 Task: Find the closest national park to Salt Lake City, Utah, and Jackson, Wyoming.
Action: Mouse moved to (96, 88)
Screenshot: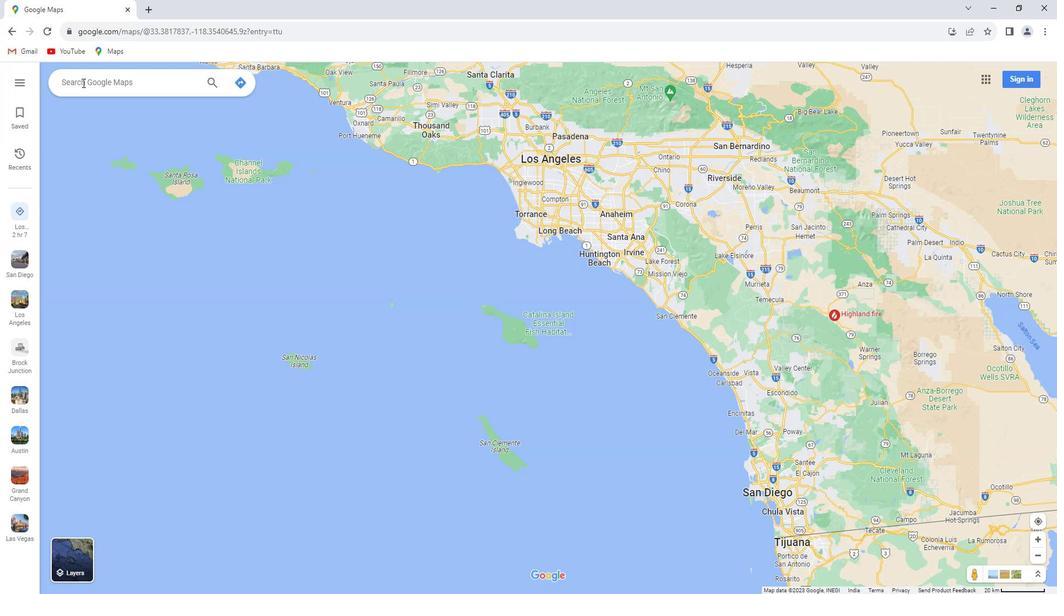 
Action: Mouse pressed left at (96, 88)
Screenshot: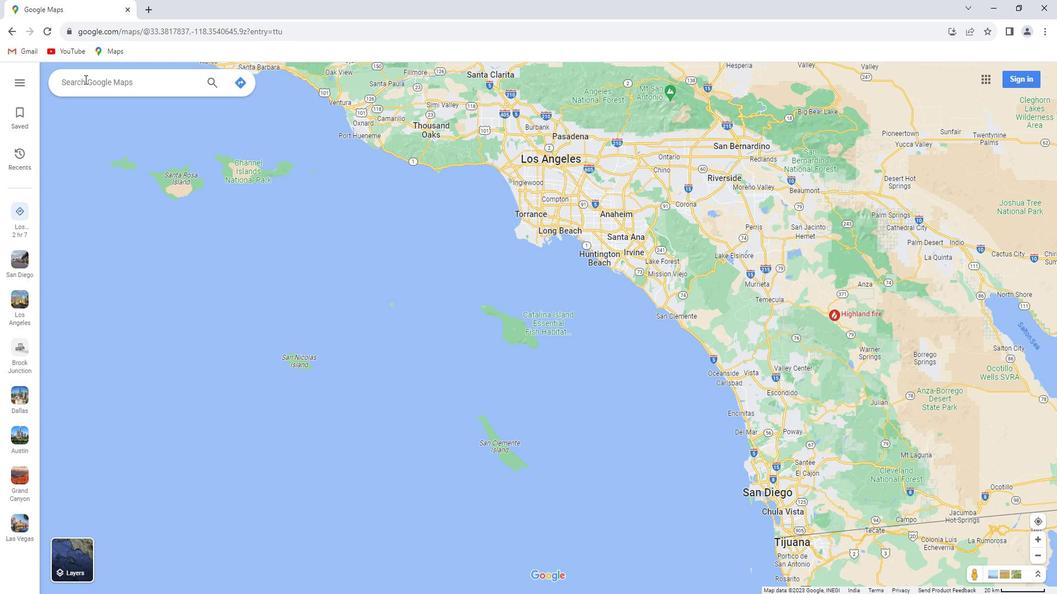 
Action: Key pressed <Key.shift>Salt<Key.space><Key.shift>lake<Key.space><Key.shift>City,<Key.space><Key.shift>Utah
Screenshot: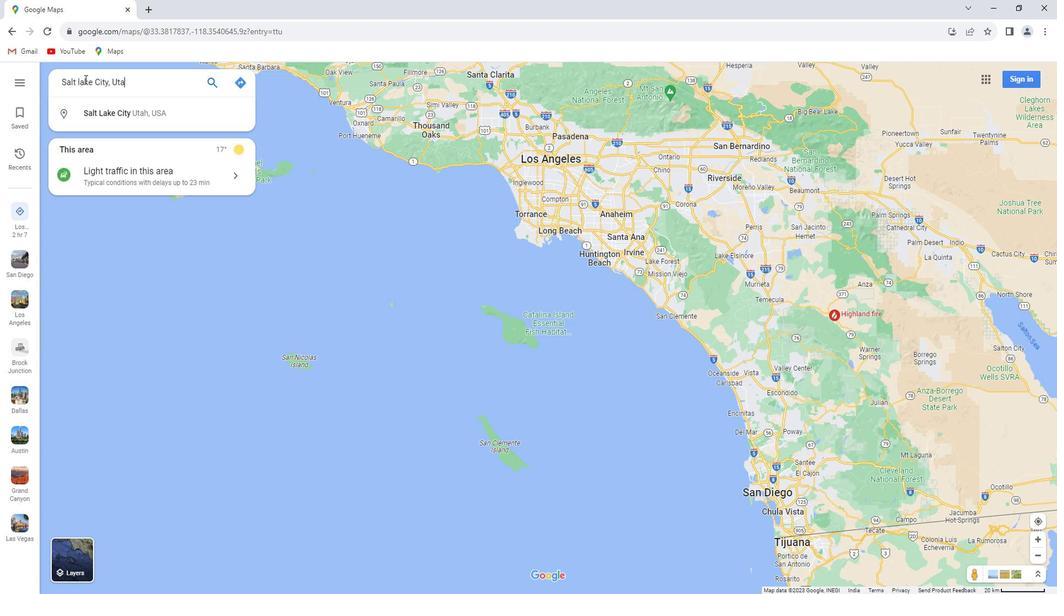 
Action: Mouse moved to (171, 91)
Screenshot: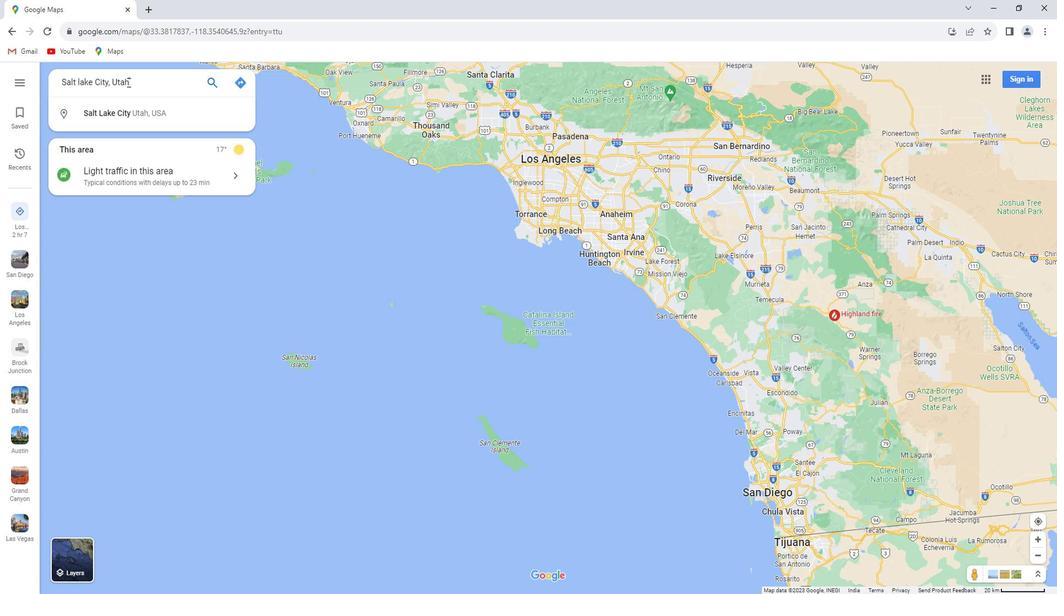 
Action: Key pressed <Key.enter>
Screenshot: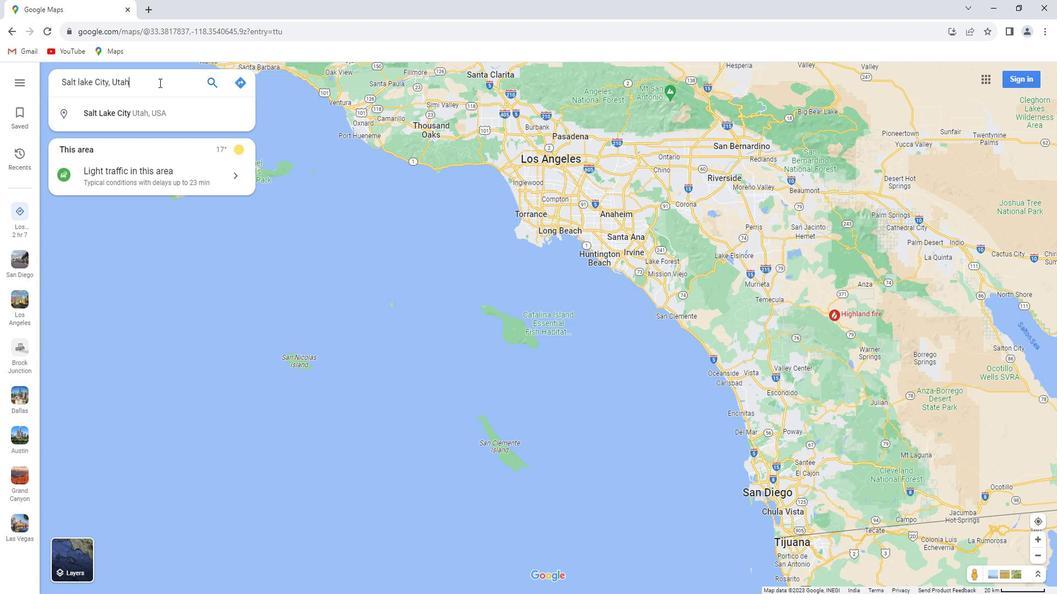 
Action: Mouse moved to (168, 278)
Screenshot: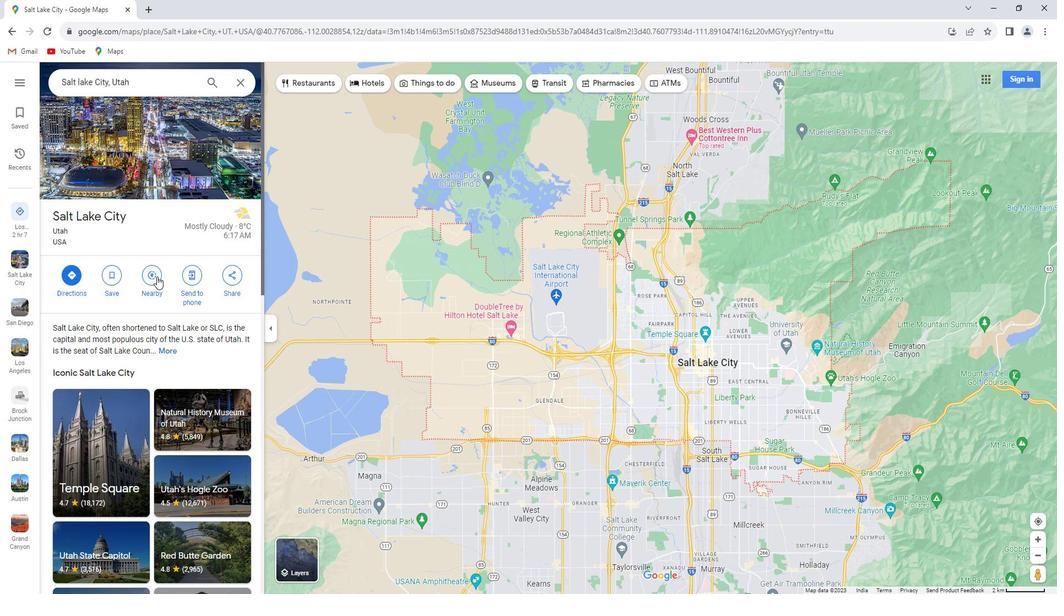 
Action: Mouse pressed left at (168, 278)
Screenshot: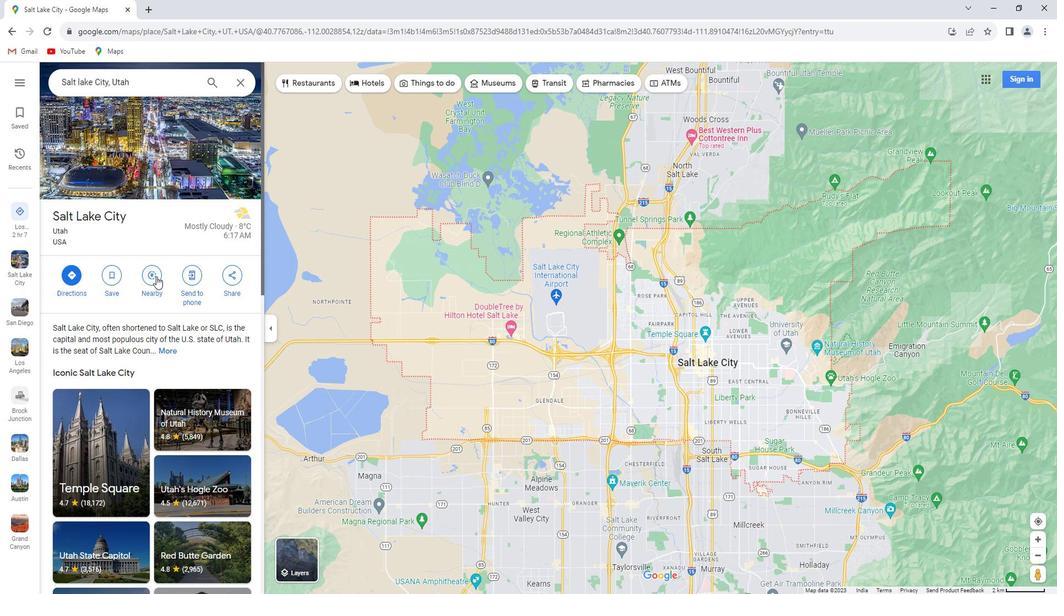 
Action: Key pressed cosest<Key.space>national<Key.space>park<Key.enter>
Screenshot: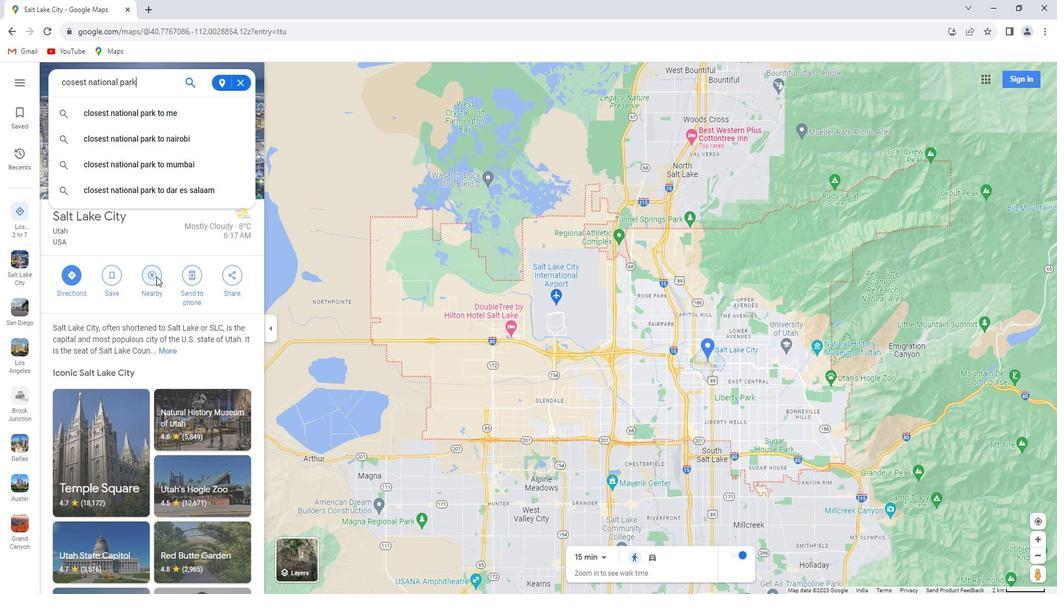
Action: Mouse moved to (256, 93)
Screenshot: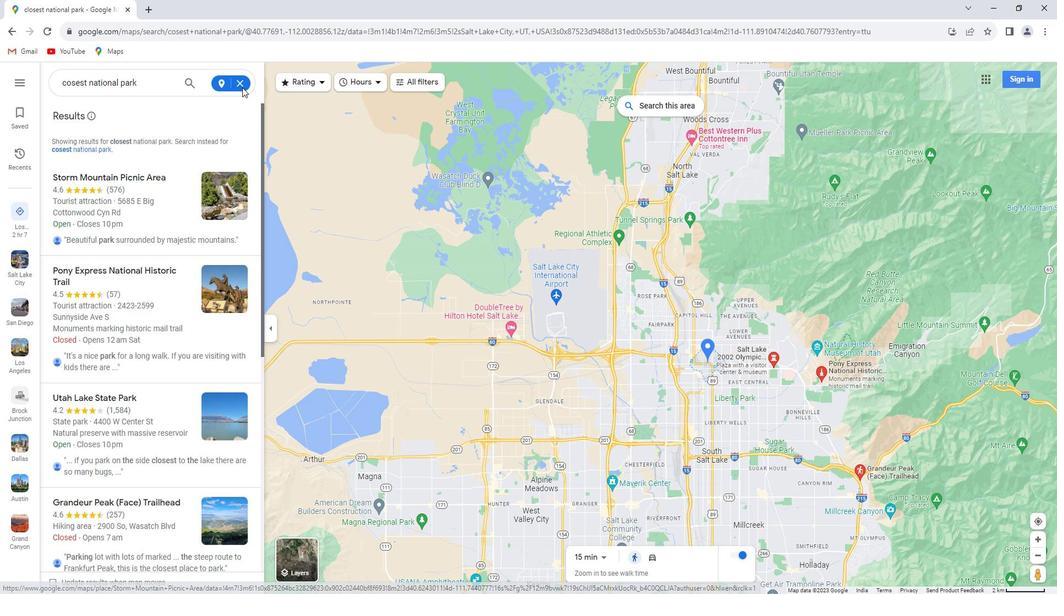 
Action: Mouse pressed left at (256, 93)
Screenshot: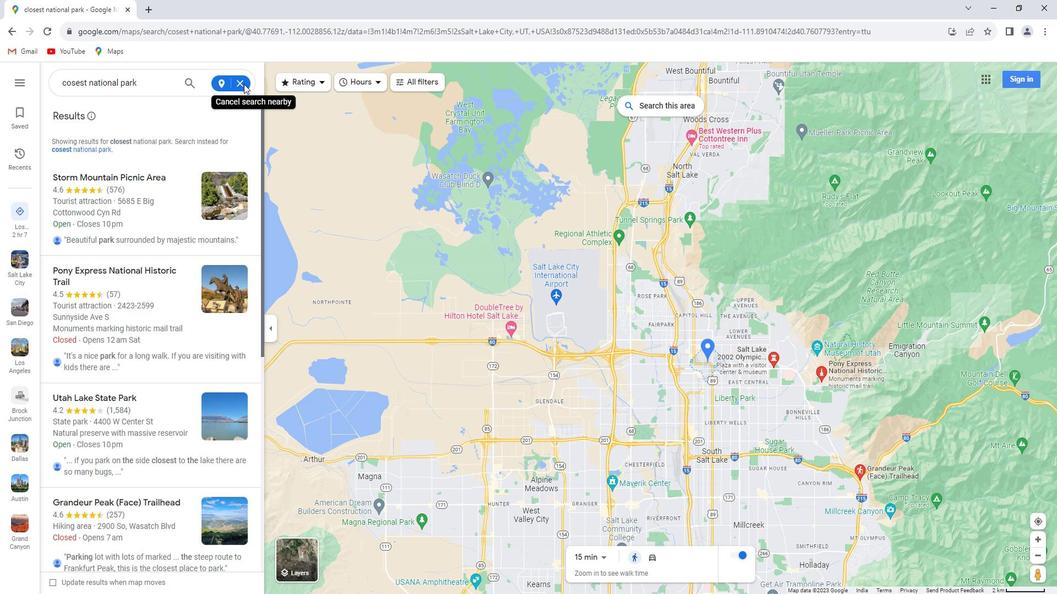 
Action: Mouse moved to (253, 90)
Screenshot: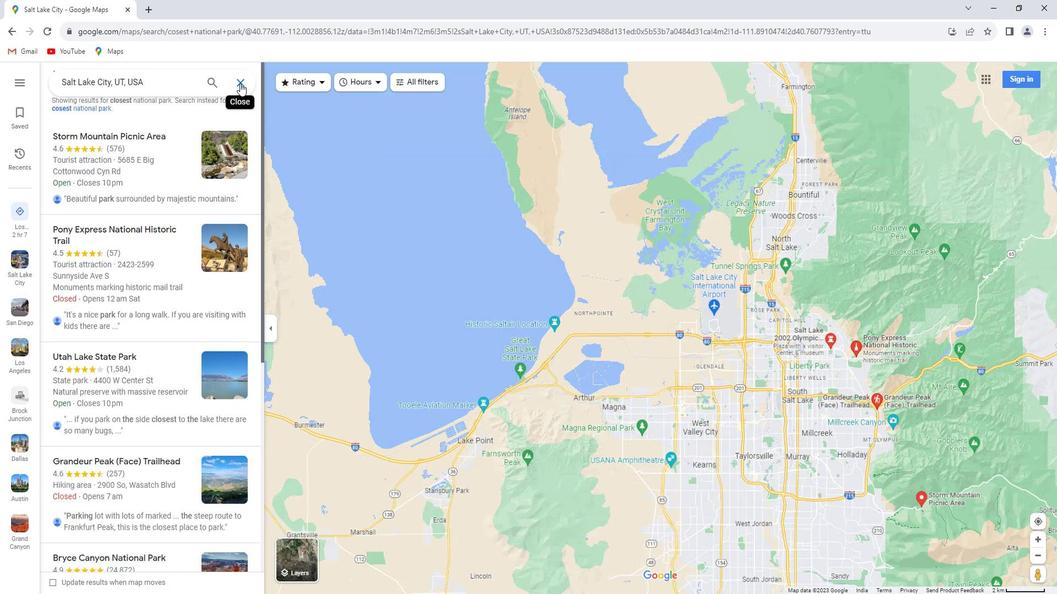 
Action: Mouse pressed left at (253, 90)
Screenshot: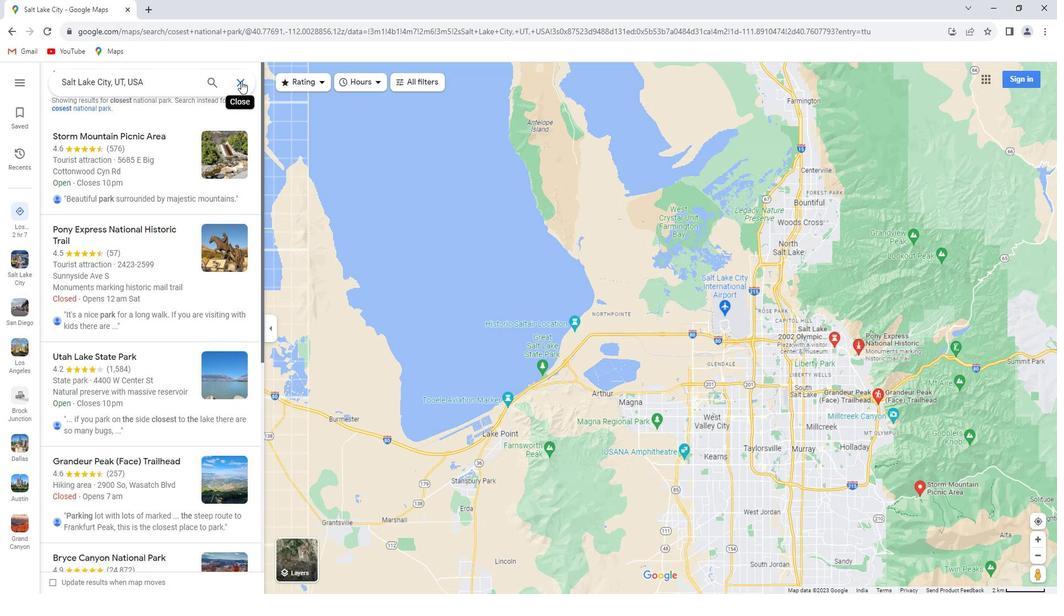 
Action: Mouse moved to (155, 99)
Screenshot: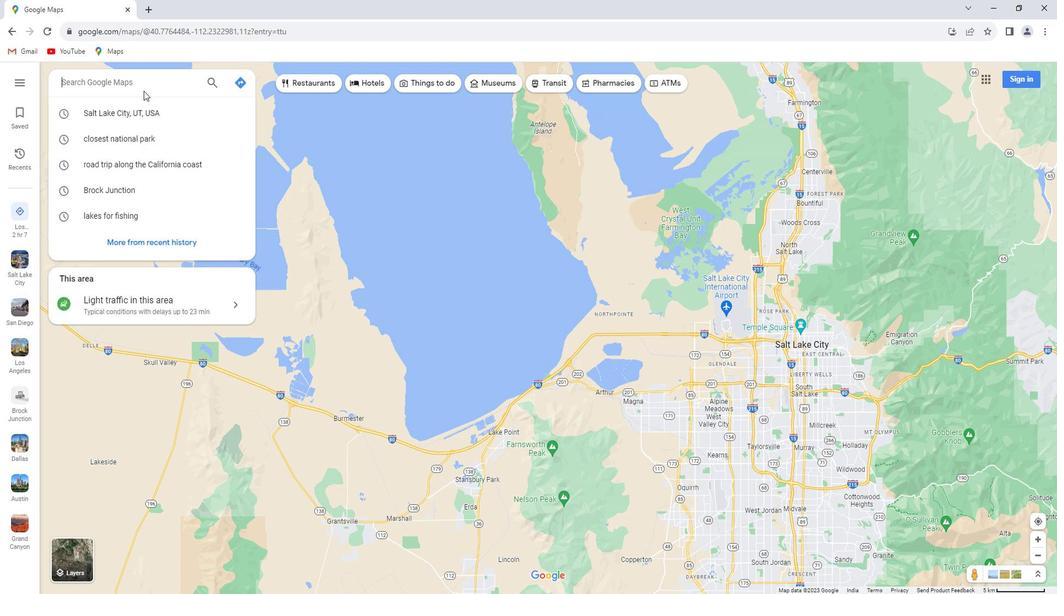 
Action: Key pressed <Key.shift><Key.shift>Jackson,<Key.space><Key.shift>Wyoming<Key.enter>
Screenshot: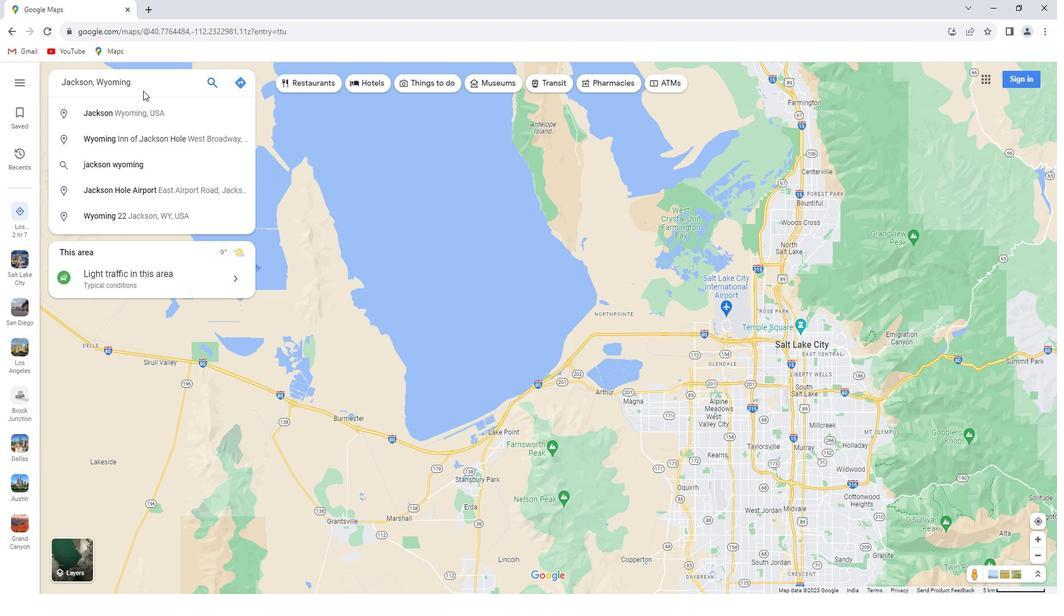 
Action: Mouse moved to (165, 277)
Screenshot: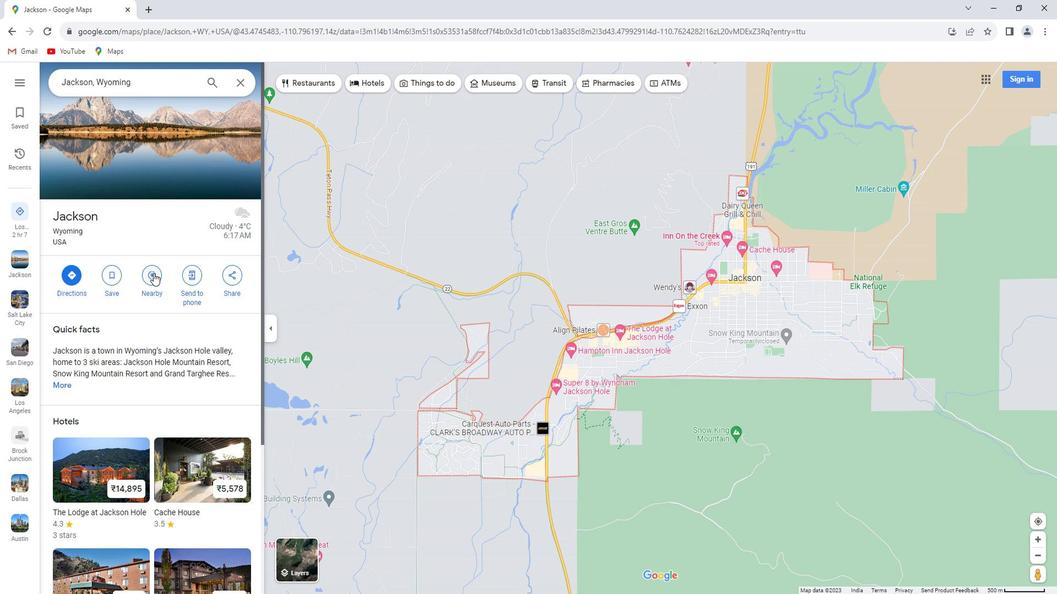 
Action: Mouse pressed left at (165, 277)
Screenshot: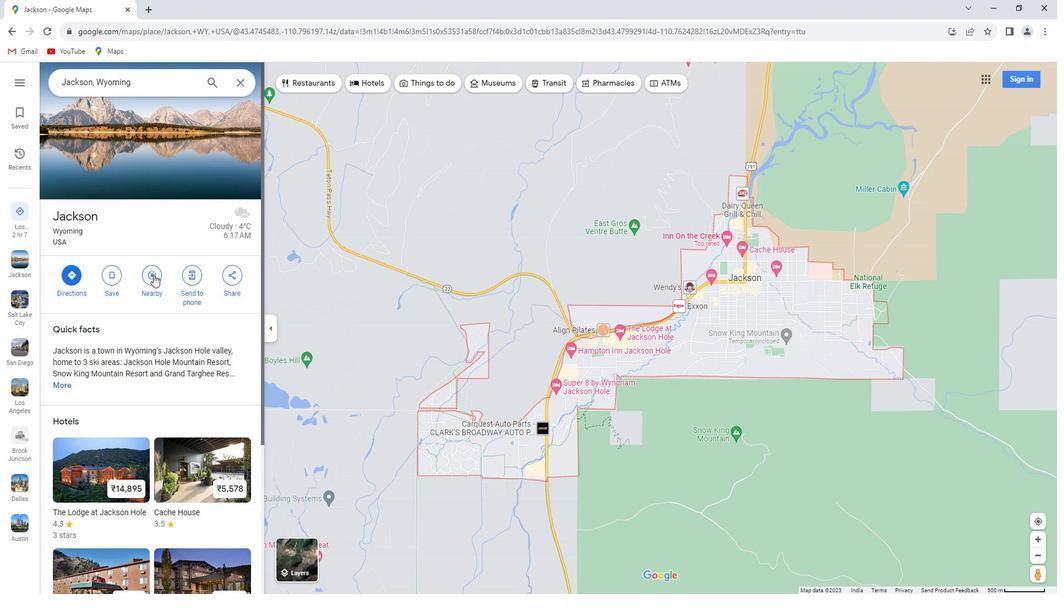 
Action: Key pressed closest<Key.space>national<Key.space>park<Key.enter>
Screenshot: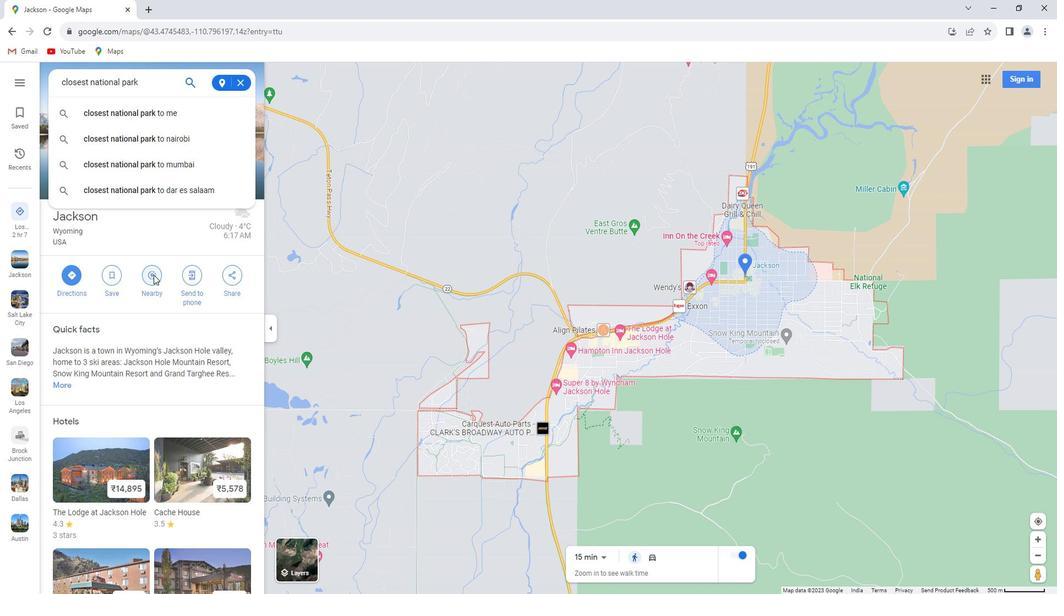 
